 Task: Create a section Fast Lane and in the section, add a milestone Mobile Device Management in the project YottaTech.
Action: Mouse moved to (117, 474)
Screenshot: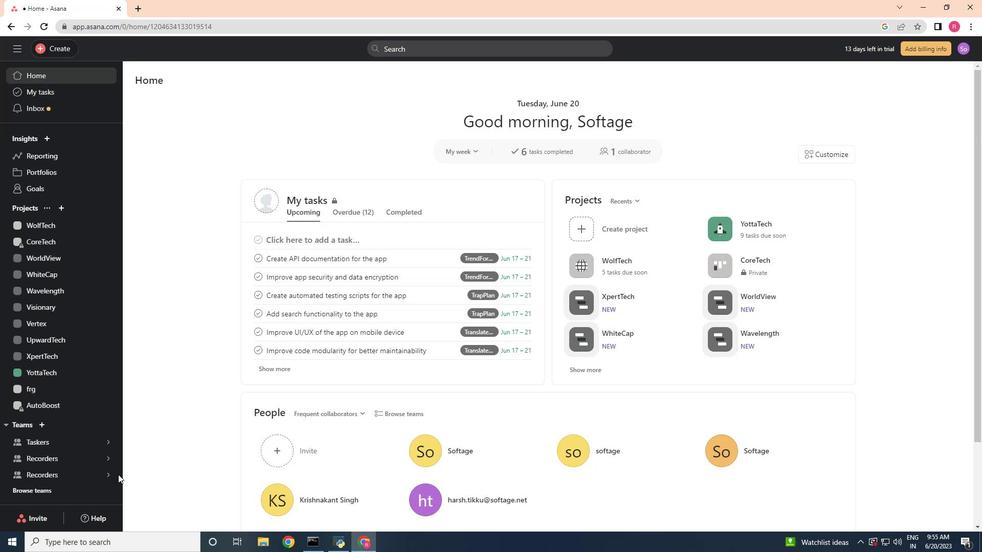 
Action: Mouse scrolled (117, 474) with delta (0, 0)
Screenshot: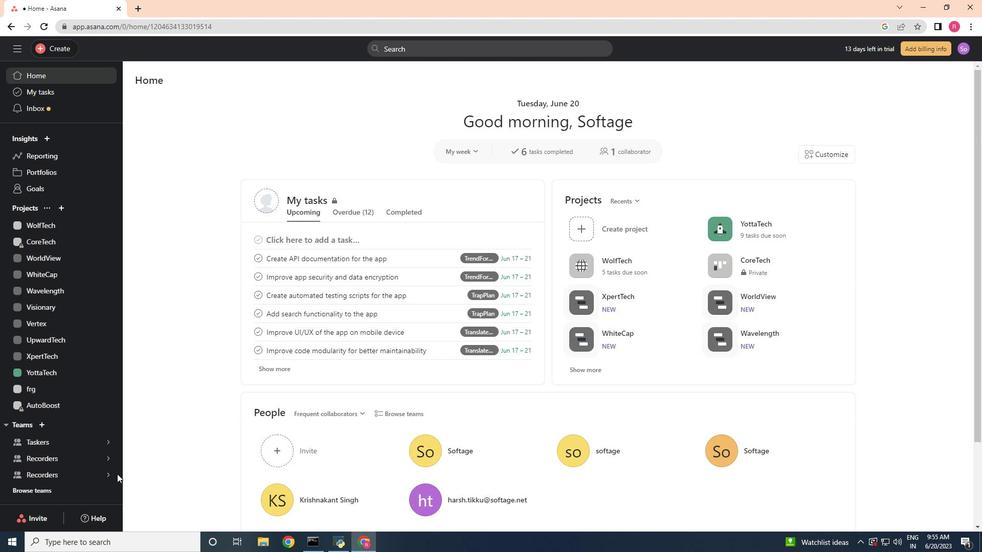 
Action: Mouse moved to (77, 371)
Screenshot: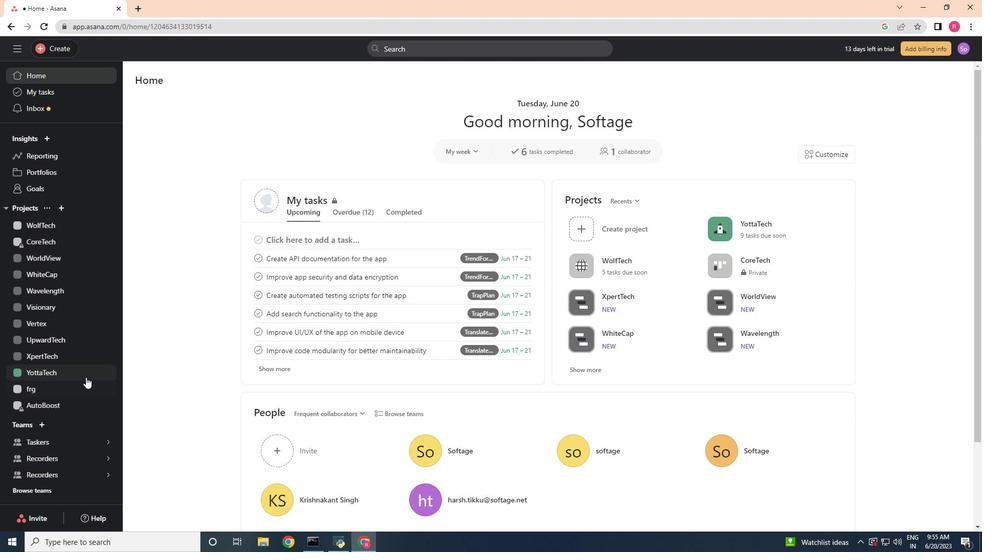 
Action: Mouse pressed left at (77, 371)
Screenshot: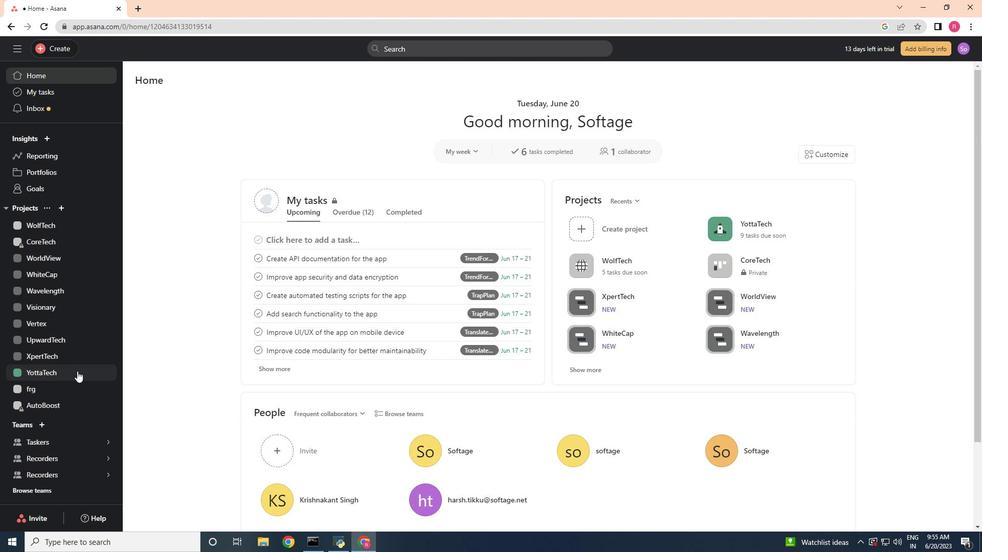 
Action: Mouse moved to (246, 421)
Screenshot: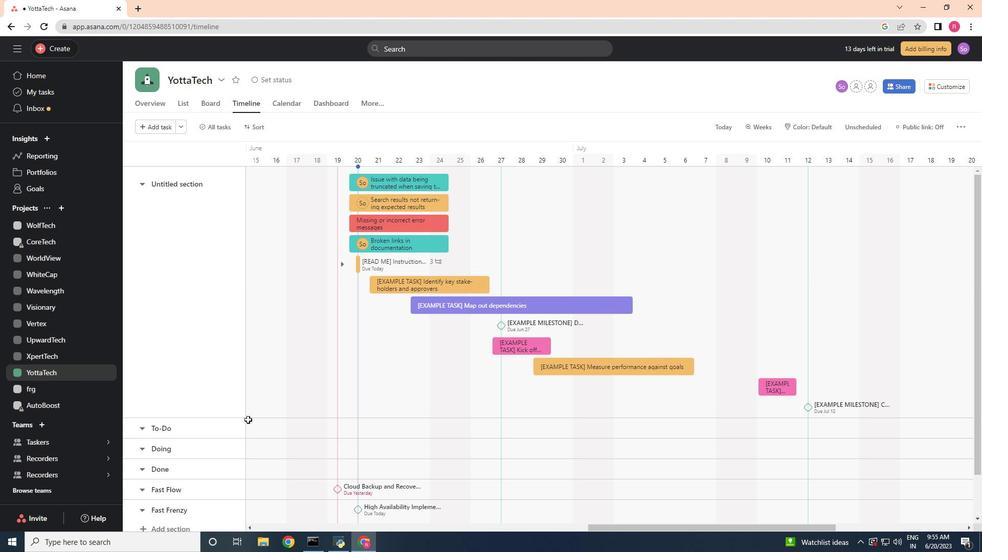 
Action: Mouse scrolled (246, 420) with delta (0, 0)
Screenshot: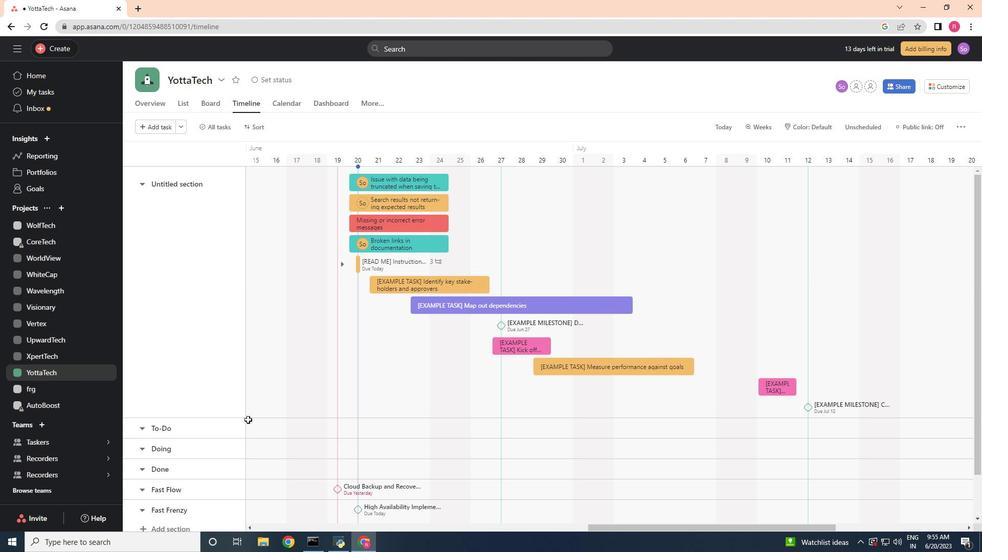 
Action: Mouse moved to (245, 421)
Screenshot: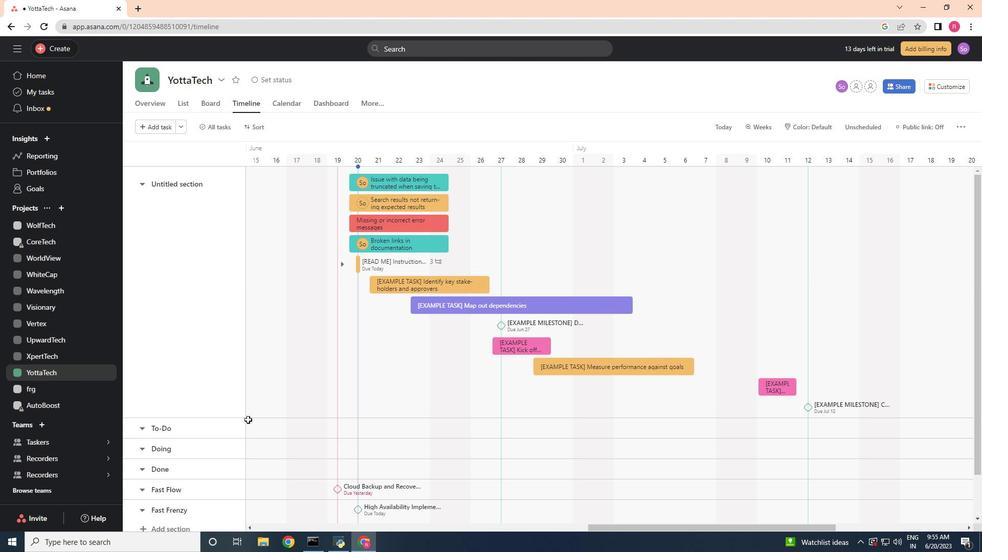 
Action: Mouse scrolled (245, 420) with delta (0, 0)
Screenshot: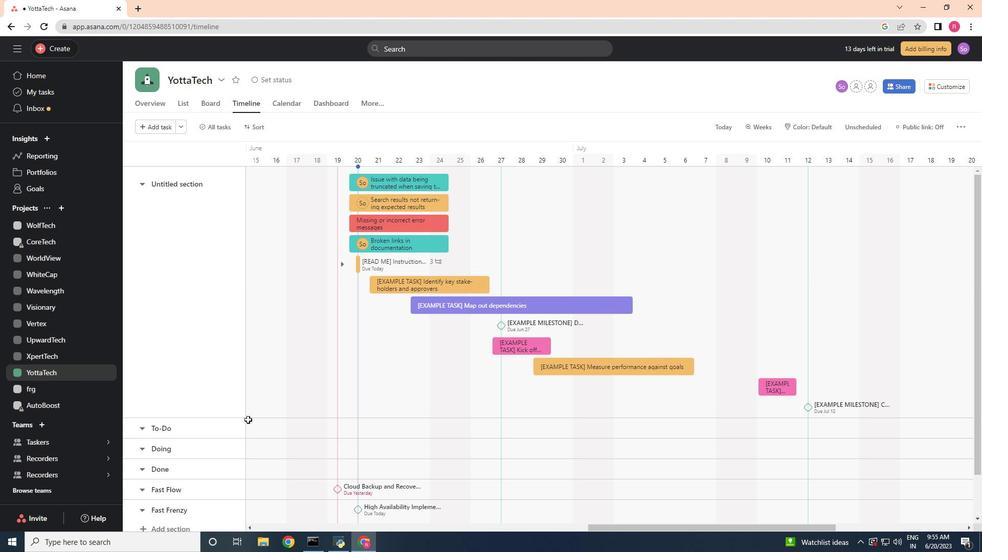 
Action: Mouse moved to (244, 421)
Screenshot: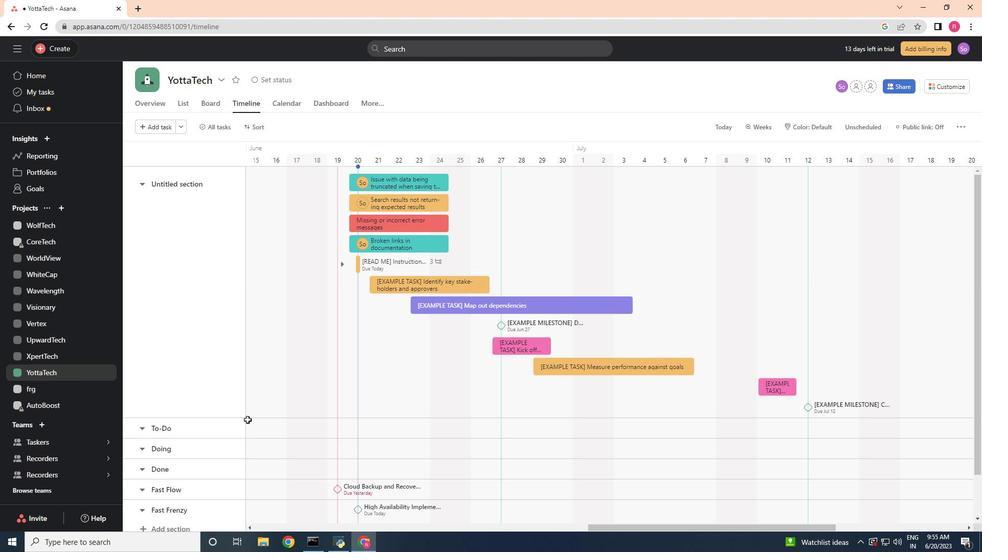 
Action: Mouse scrolled (244, 420) with delta (0, 0)
Screenshot: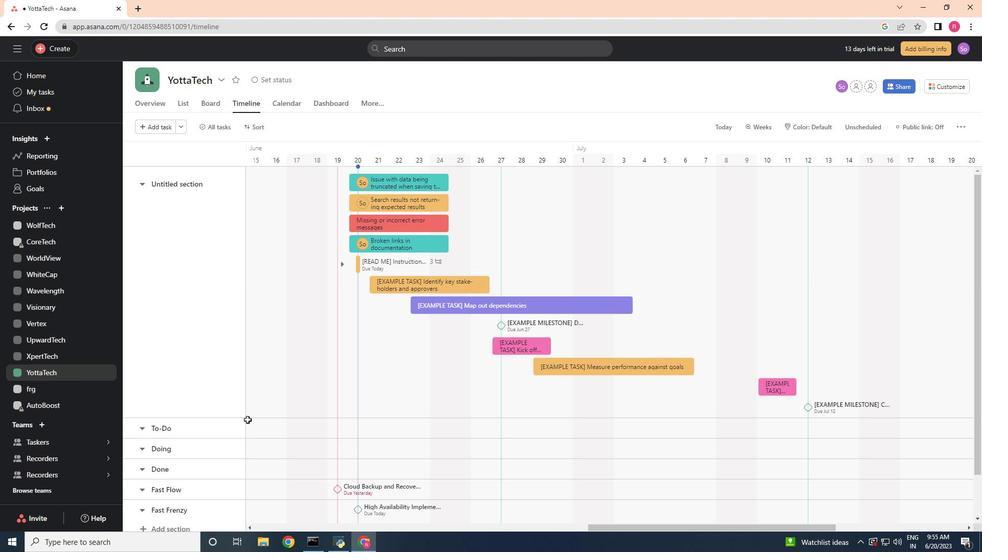 
Action: Mouse moved to (243, 422)
Screenshot: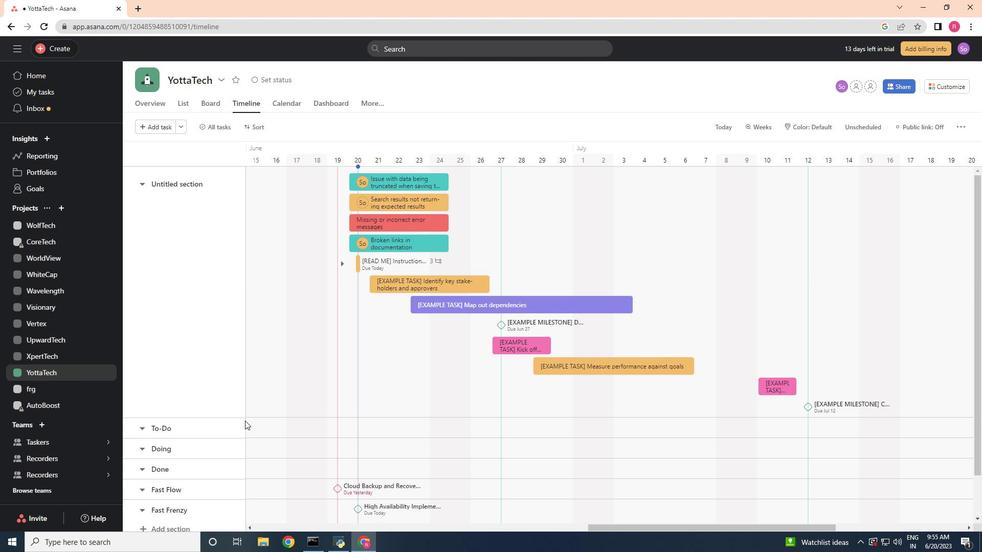 
Action: Mouse scrolled (243, 421) with delta (0, 0)
Screenshot: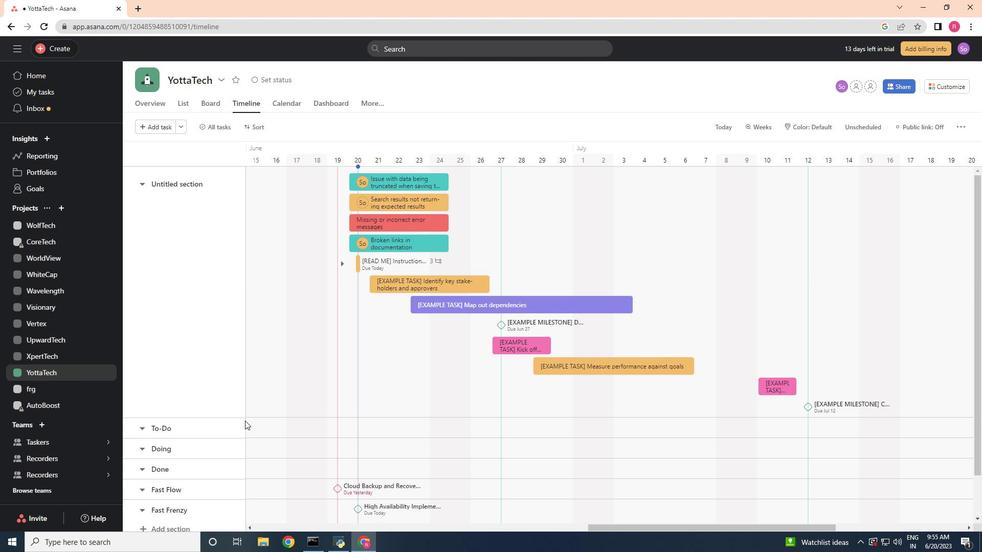 
Action: Mouse moved to (158, 481)
Screenshot: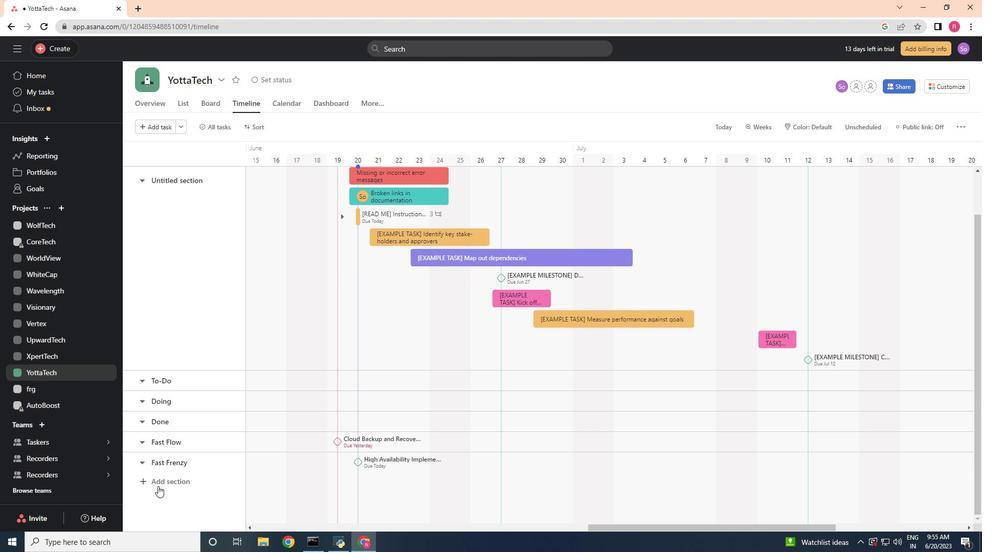 
Action: Mouse pressed left at (158, 481)
Screenshot: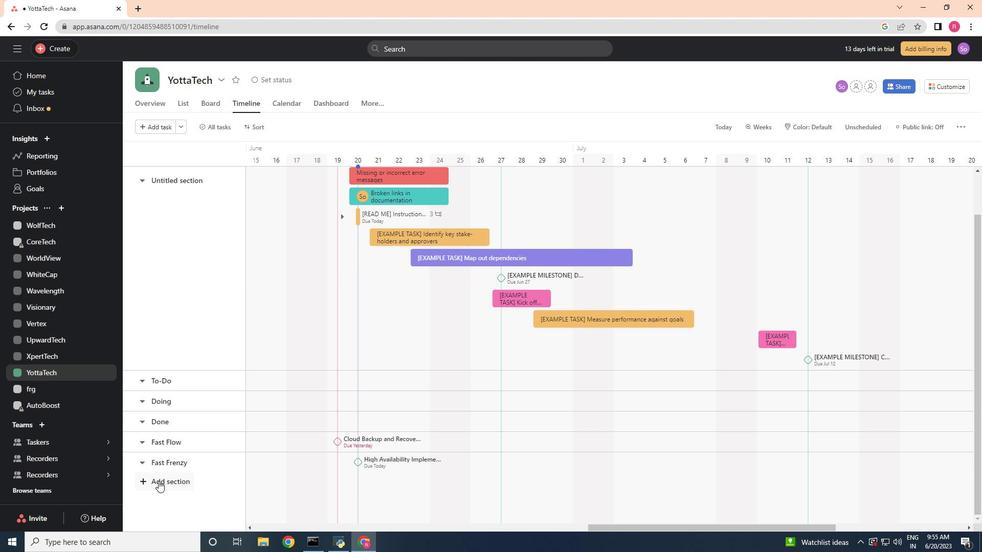 
Action: Key pressed <Key.shift>Fast<Key.space><Key.shift>Lane
Screenshot: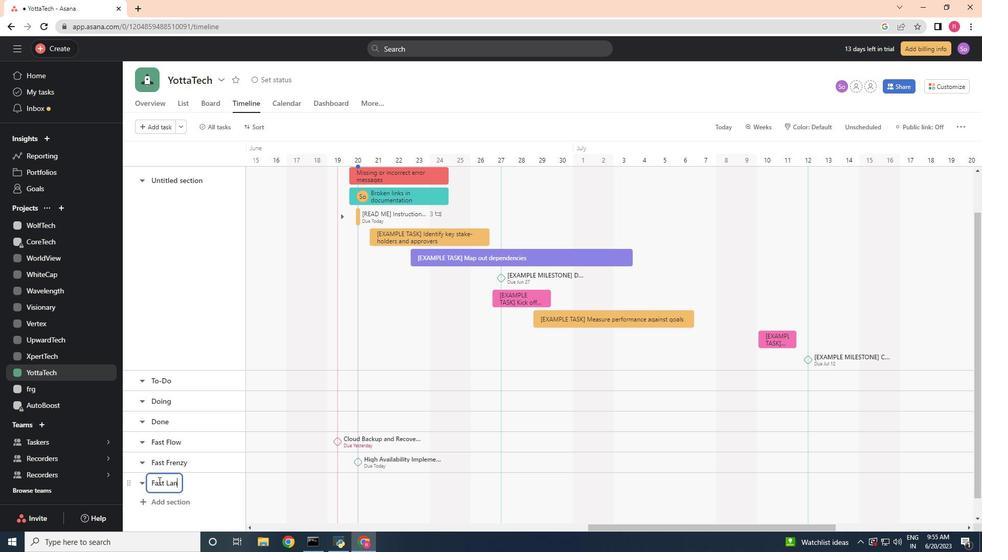 
Action: Mouse moved to (264, 486)
Screenshot: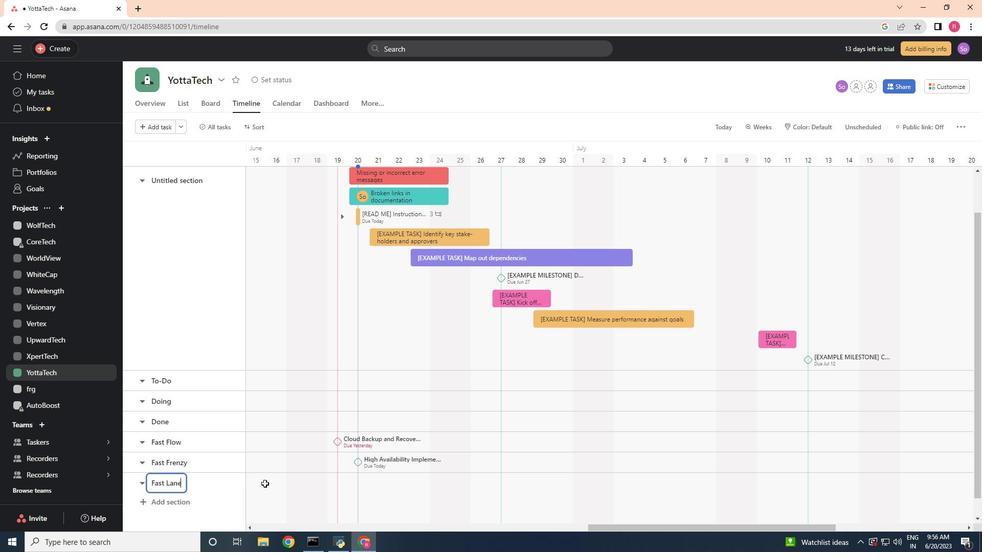 
Action: Mouse pressed left at (264, 486)
Screenshot: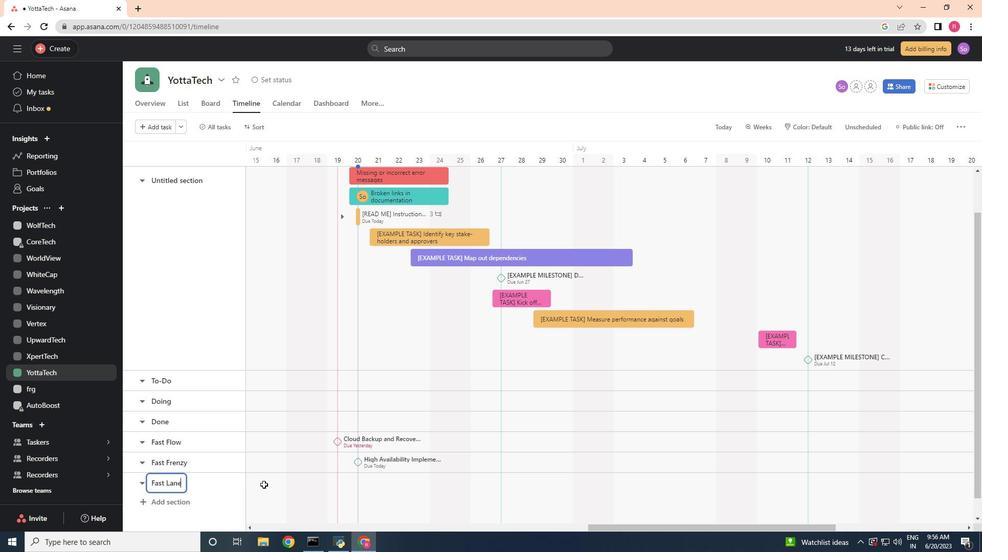 
Action: Key pressed <Key.shift>Mobile<Key.space><Key.shift>Device<Key.space><Key.shift><<Key.shift><Key.backspace><Key.shift><Key.shift><Key.shift><Key.shift><Key.shift><Key.shift><Key.shift><Key.shift><Key.shift><Key.shift><Key.shift><Key.shift><Key.shift><Key.shift><Key.shift><Key.shift>Management
Screenshot: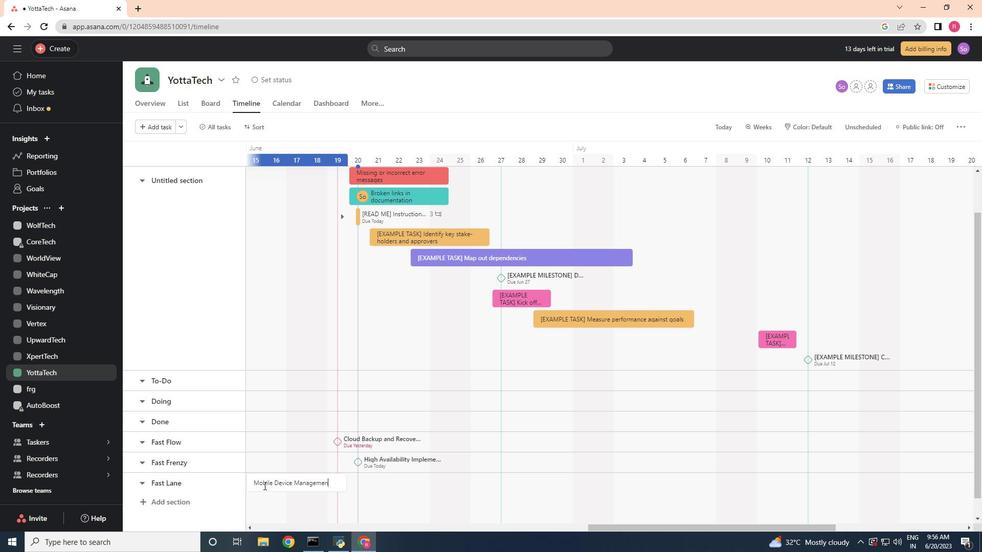 
Action: Mouse moved to (289, 479)
Screenshot: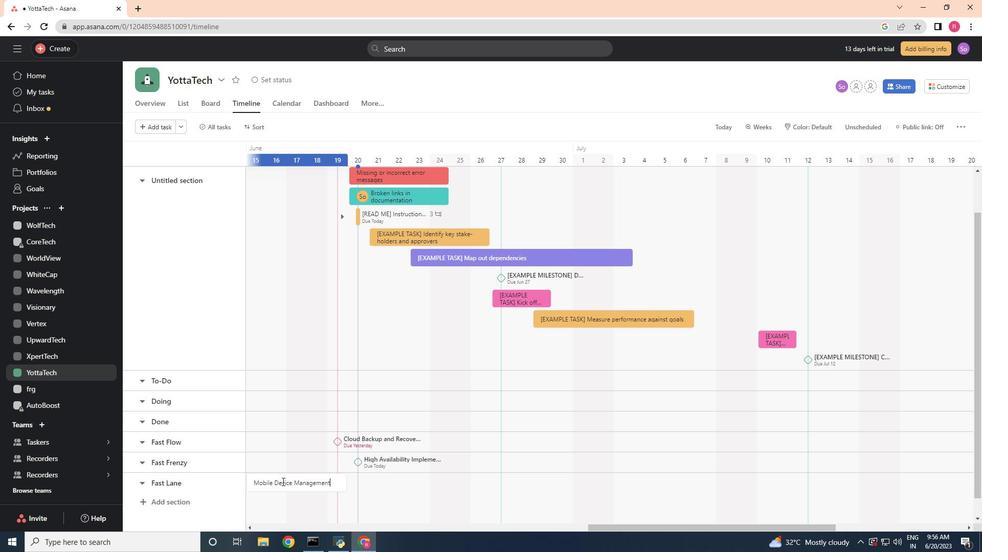 
Action: Mouse pressed right at (289, 479)
Screenshot: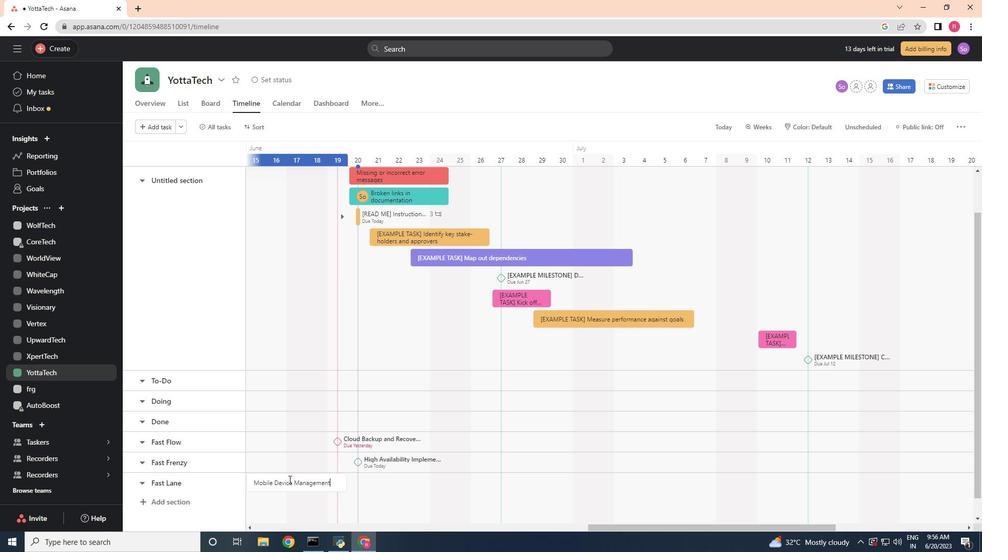 
Action: Mouse moved to (340, 428)
Screenshot: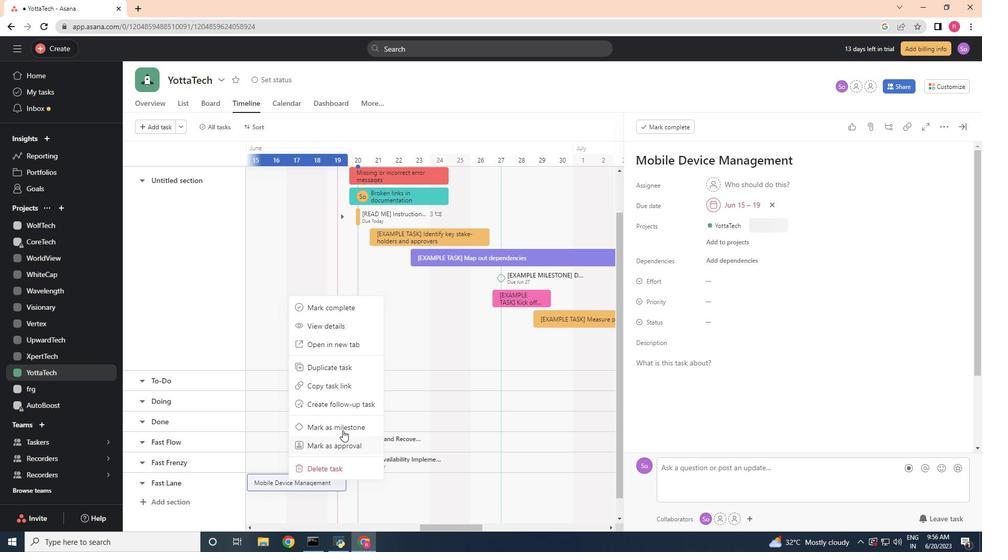 
Action: Mouse pressed left at (340, 428)
Screenshot: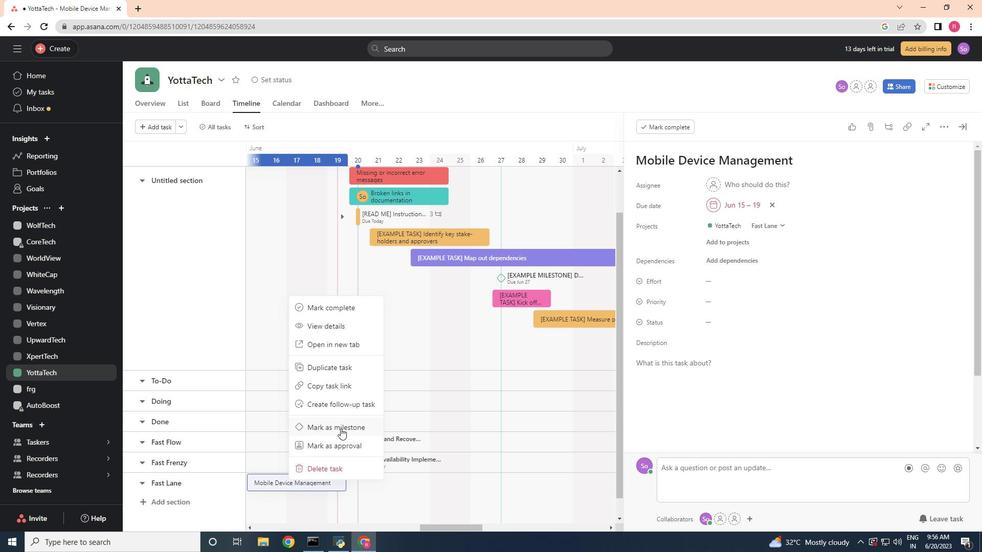 
